 Task: Create a rule from the Recommended list, Task Added to this Project -> add SubTasks in the project BroaderVisionary with SubTasks Gather and Analyse Requirements , Design and Implement Solution , System Test and UAT , Release to Production / Go Live
Action: Mouse moved to (629, 330)
Screenshot: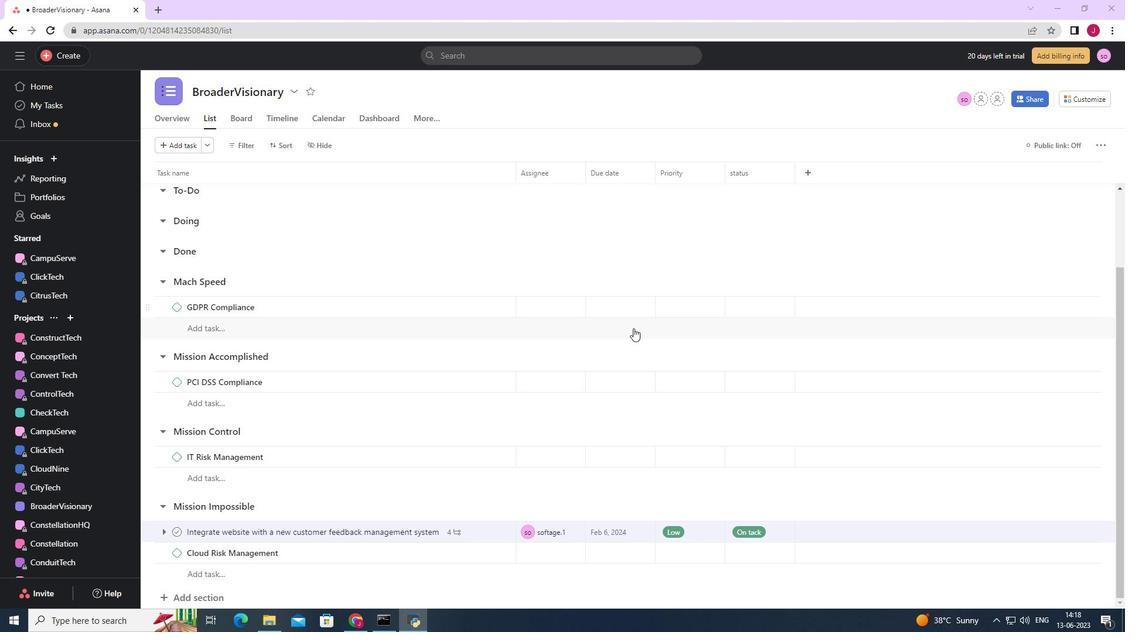 
Action: Mouse scrolled (629, 329) with delta (0, 0)
Screenshot: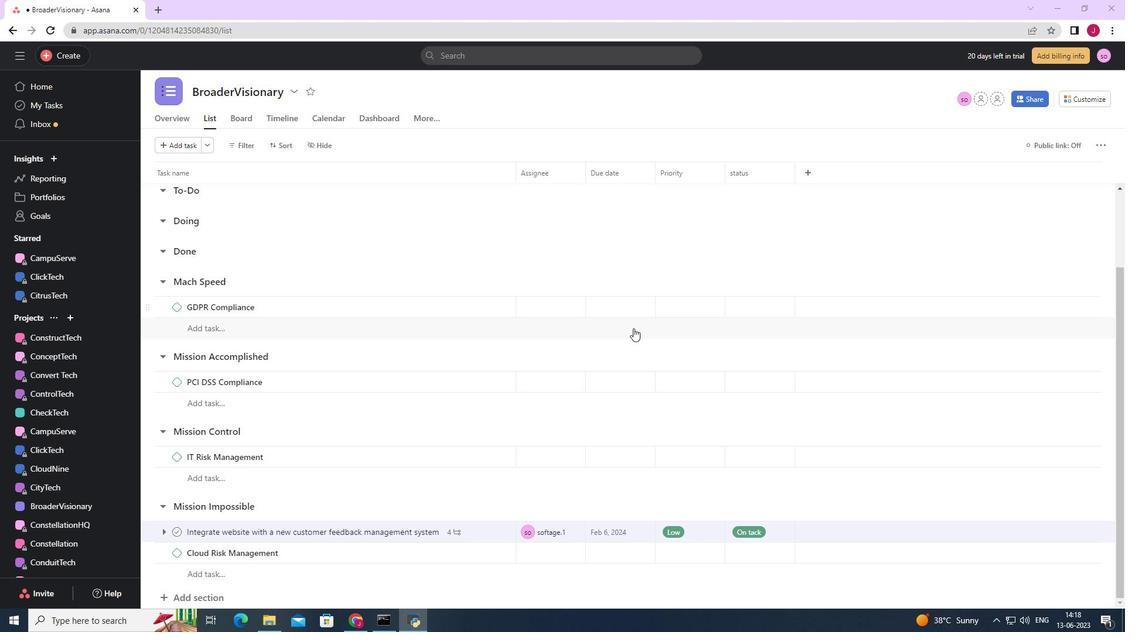 
Action: Mouse scrolled (629, 329) with delta (0, 0)
Screenshot: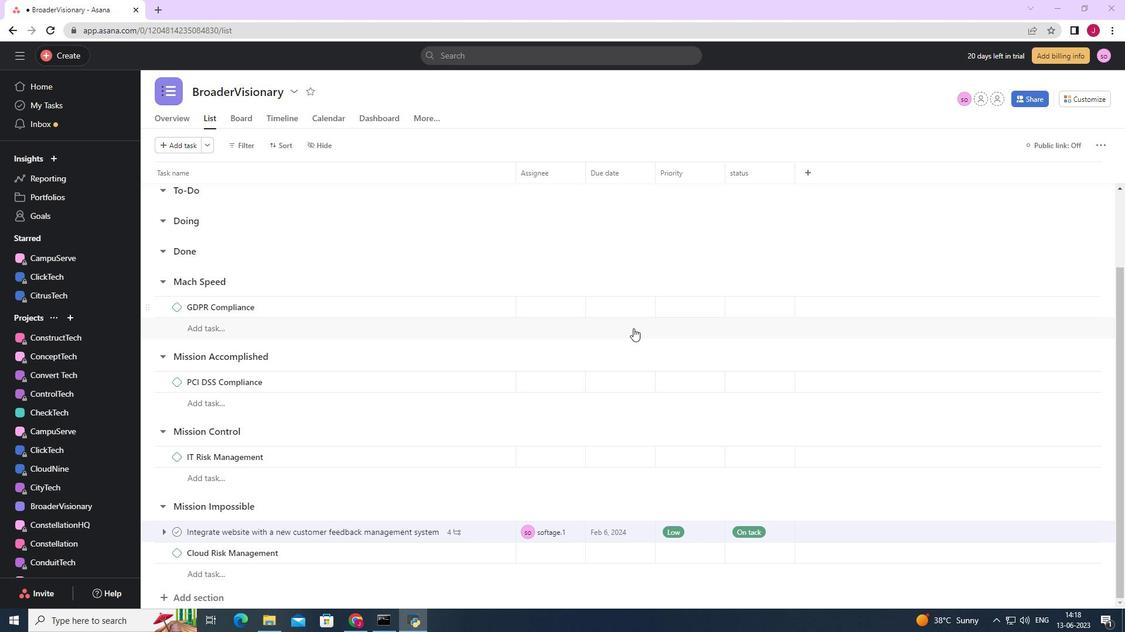 
Action: Mouse scrolled (629, 329) with delta (0, 0)
Screenshot: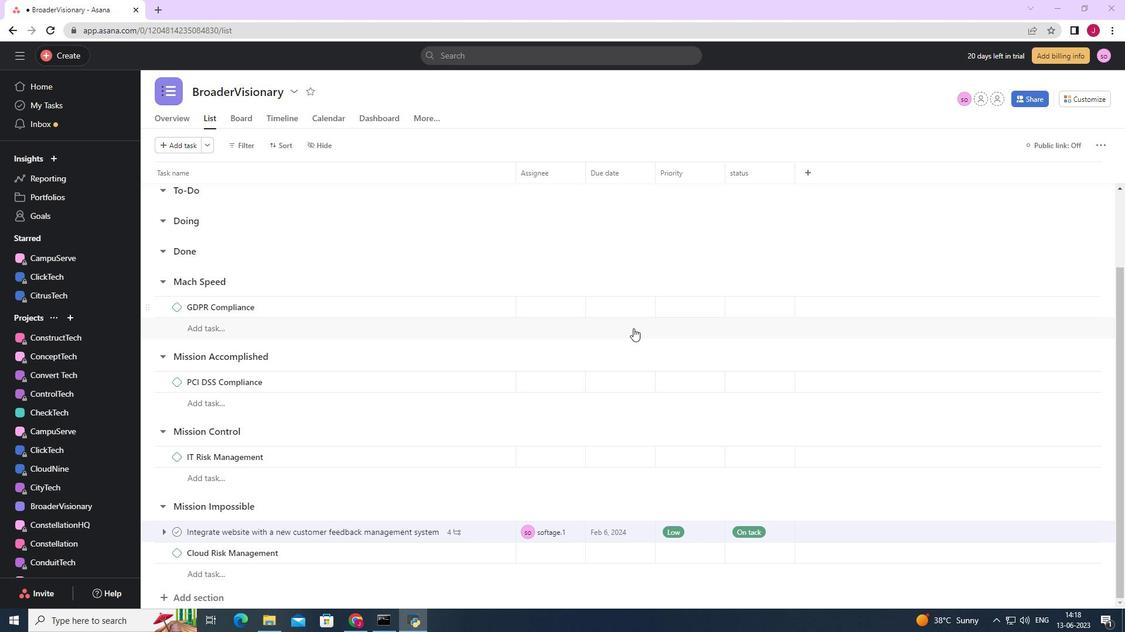 
Action: Mouse moved to (624, 336)
Screenshot: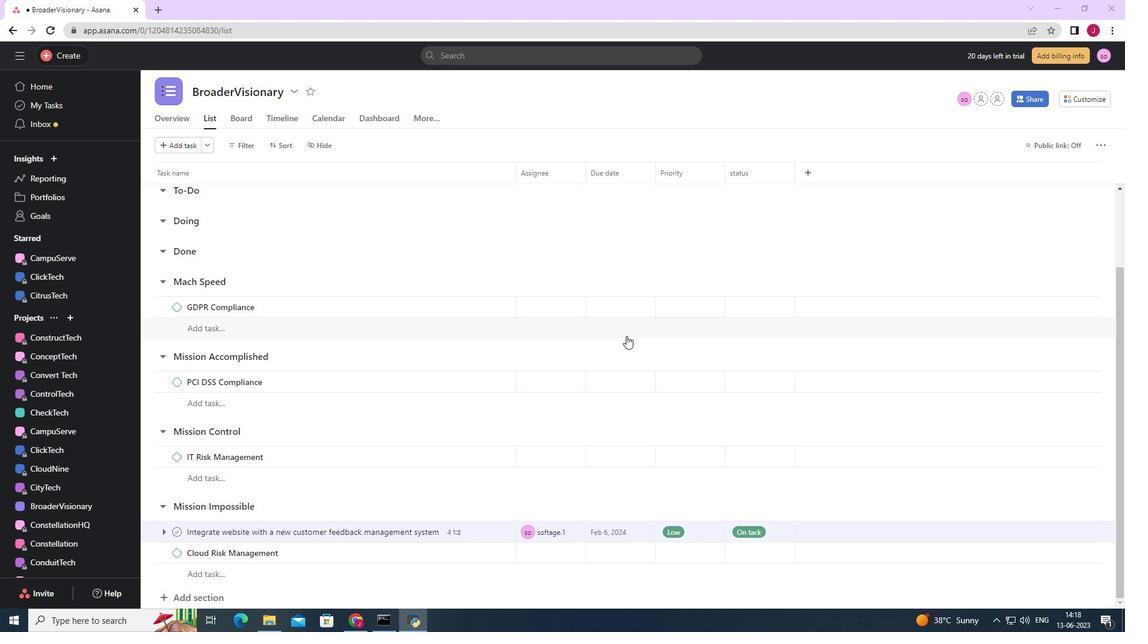 
Action: Mouse scrolled (624, 337) with delta (0, 0)
Screenshot: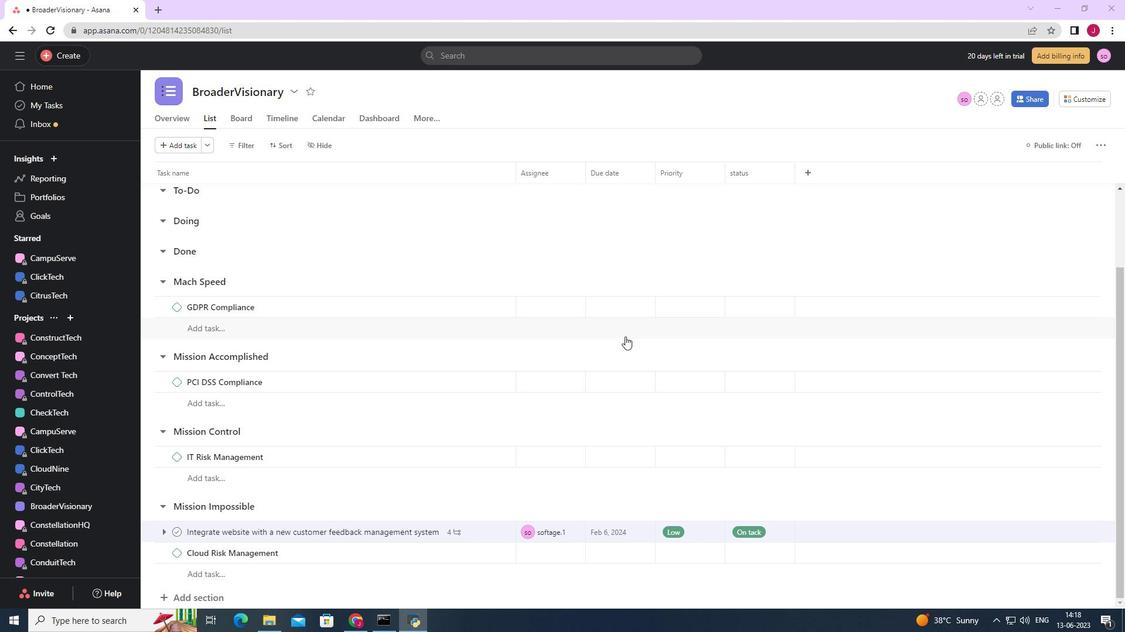
Action: Mouse scrolled (624, 337) with delta (0, 0)
Screenshot: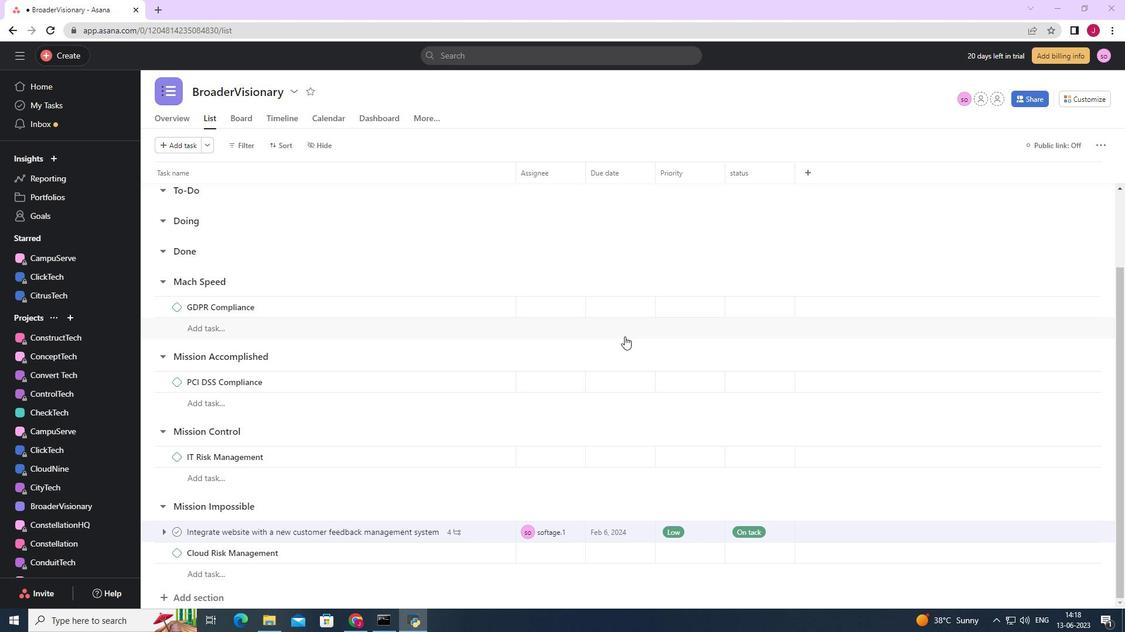 
Action: Mouse scrolled (624, 337) with delta (0, 0)
Screenshot: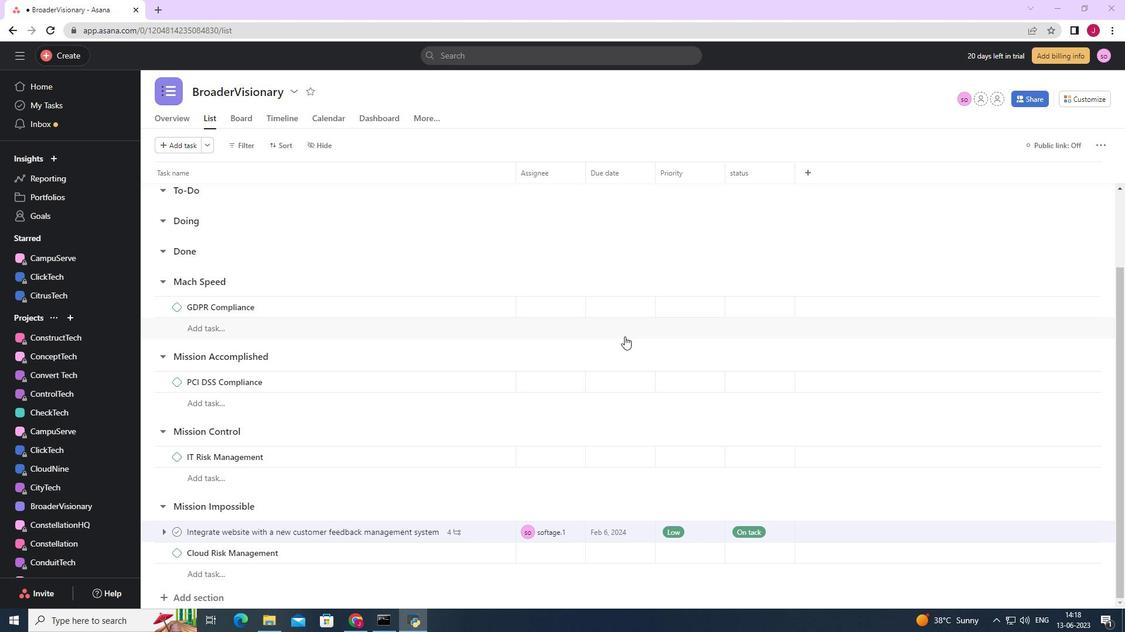 
Action: Mouse moved to (622, 336)
Screenshot: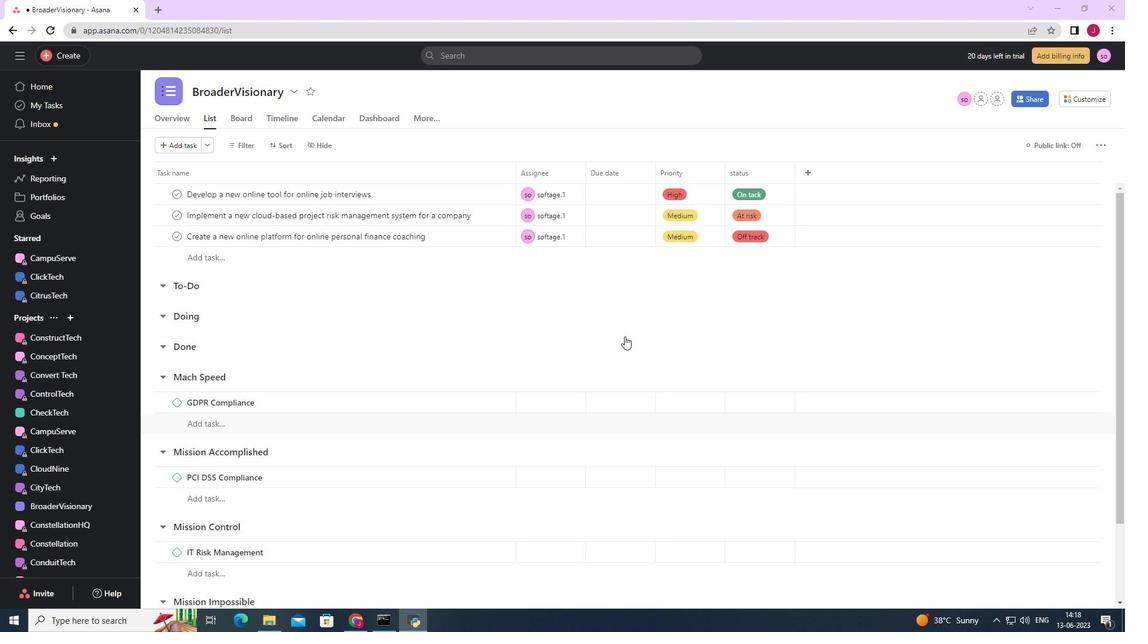
Action: Mouse scrolled (622, 336) with delta (0, 0)
Screenshot: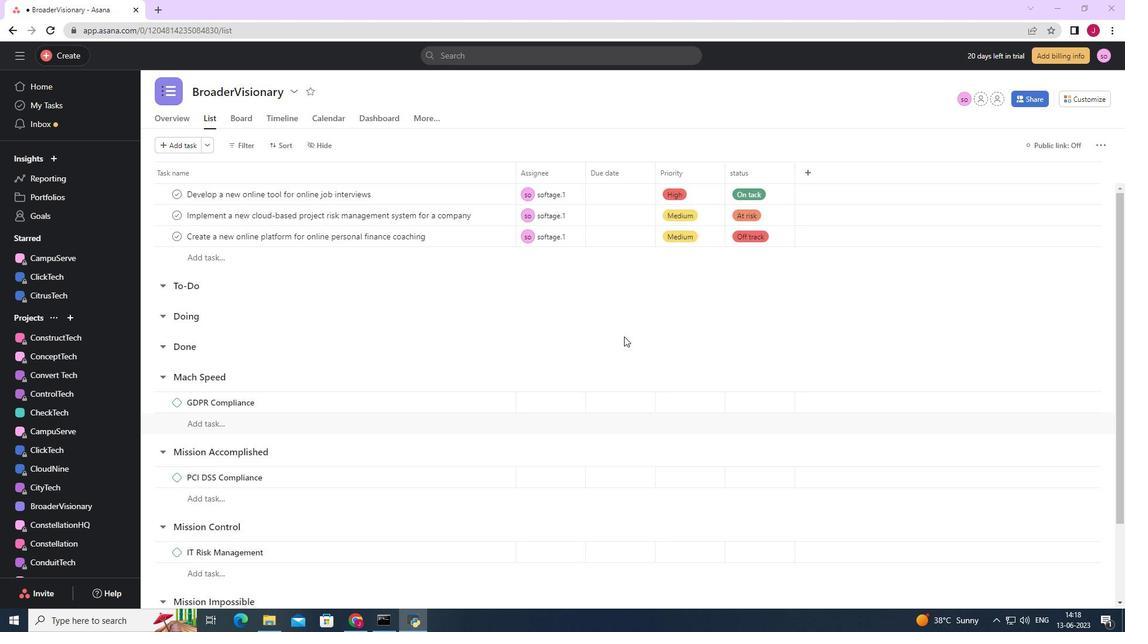 
Action: Mouse scrolled (622, 336) with delta (0, 0)
Screenshot: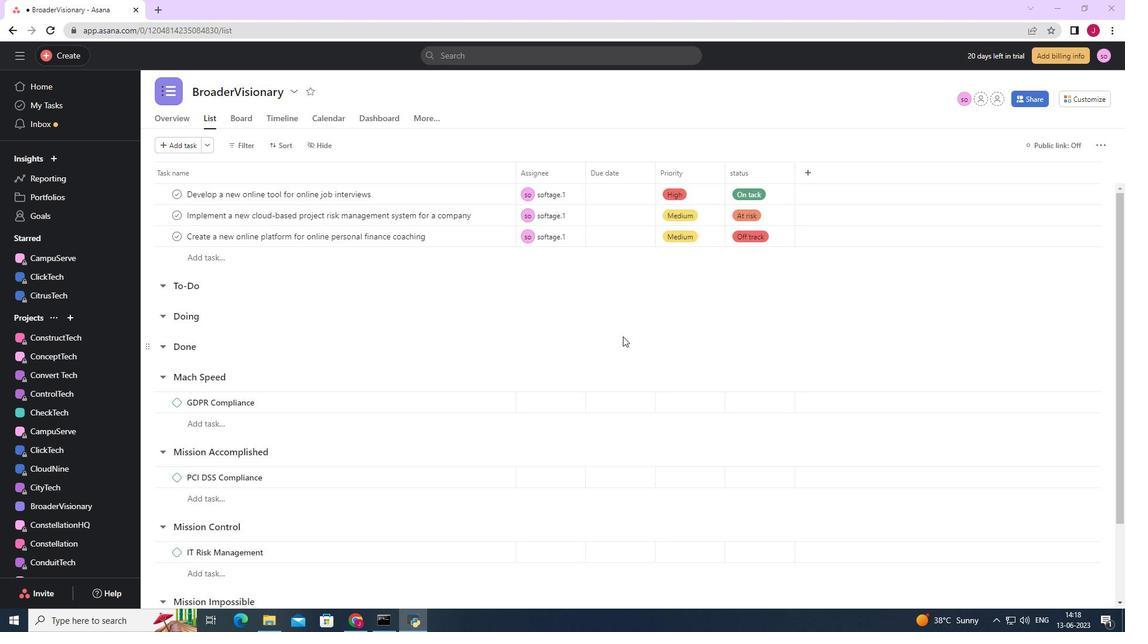 
Action: Mouse scrolled (622, 336) with delta (0, 0)
Screenshot: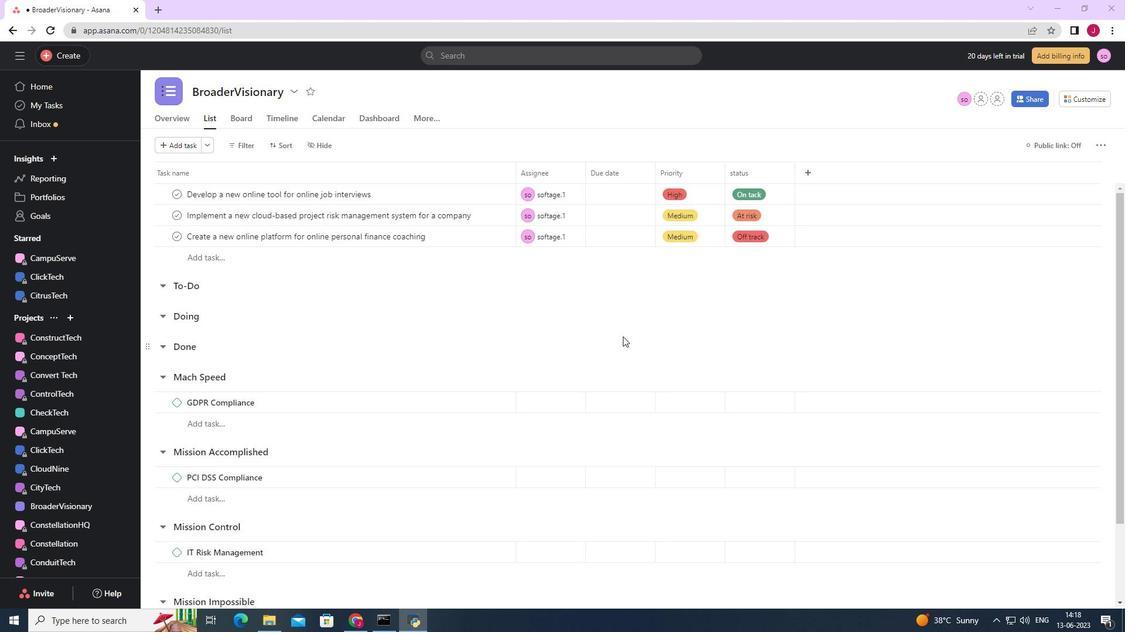 
Action: Mouse scrolled (622, 336) with delta (0, 0)
Screenshot: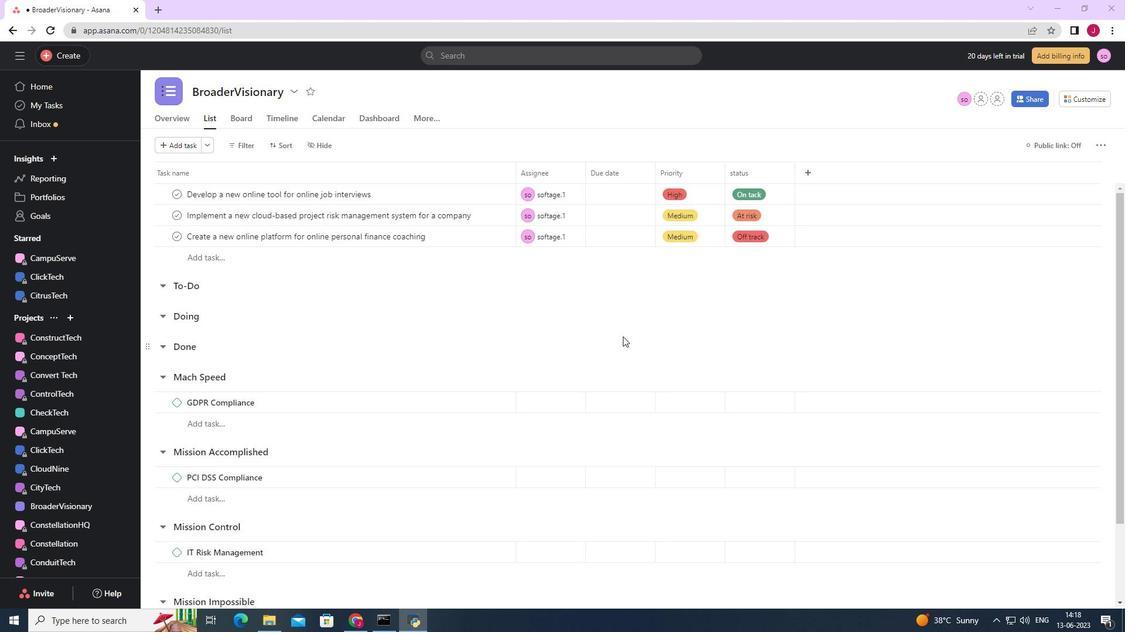 
Action: Mouse moved to (1089, 98)
Screenshot: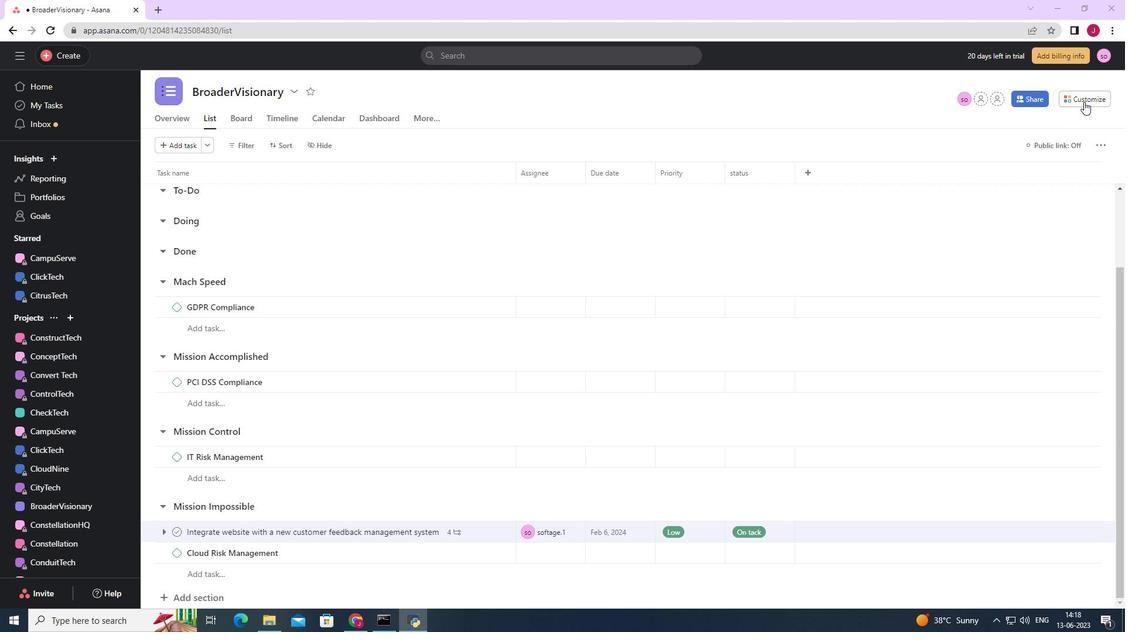 
Action: Mouse pressed left at (1089, 98)
Screenshot: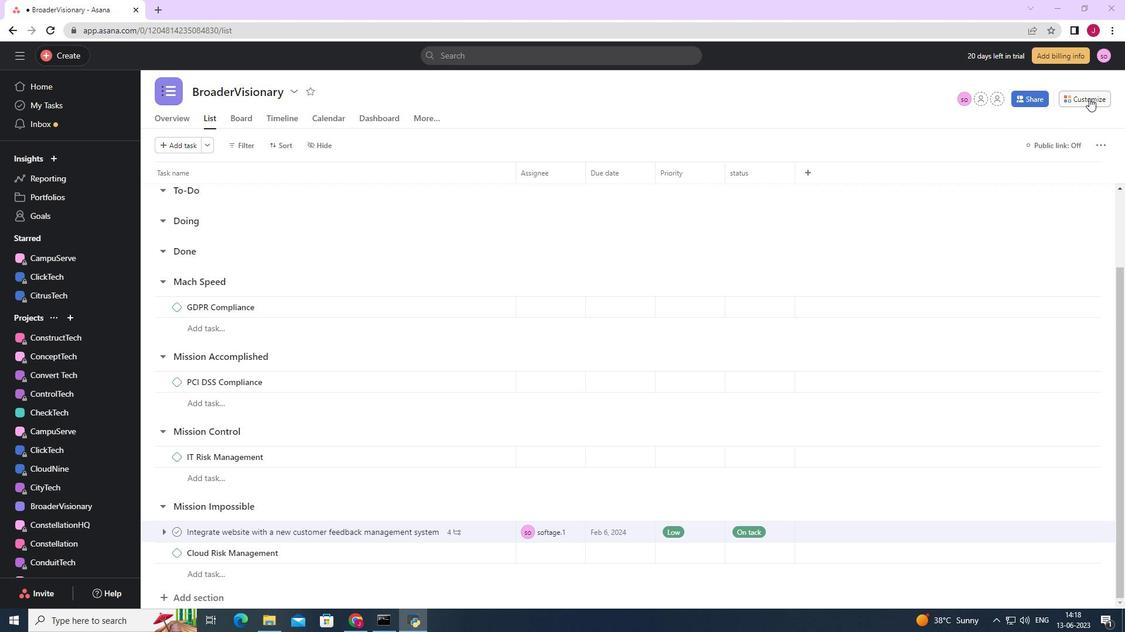 
Action: Mouse moved to (883, 256)
Screenshot: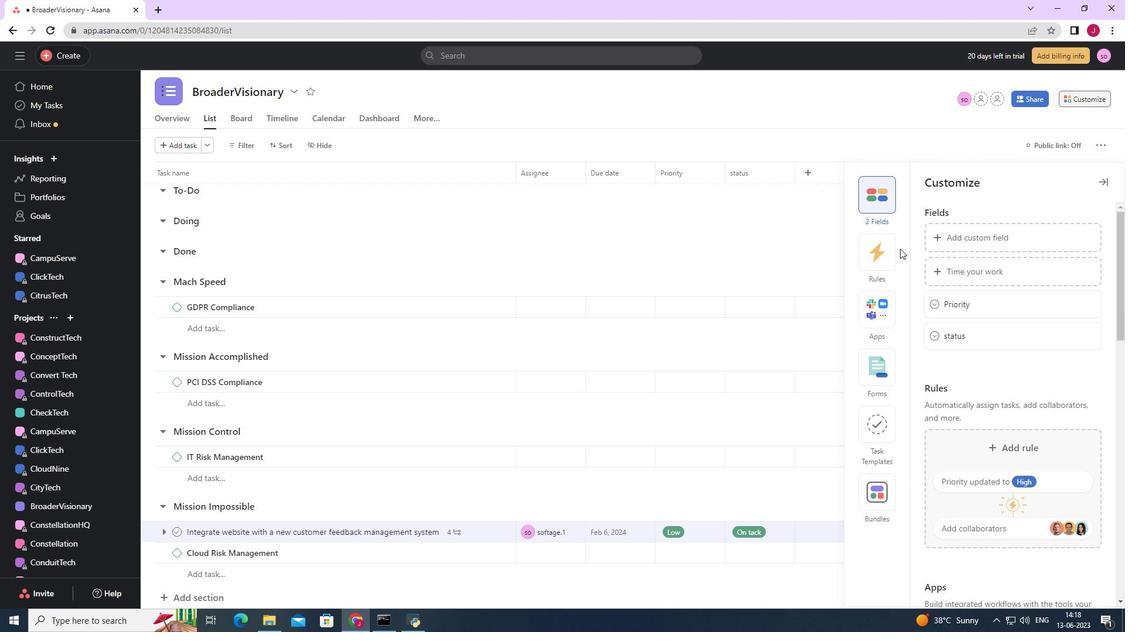 
Action: Mouse pressed left at (883, 256)
Screenshot: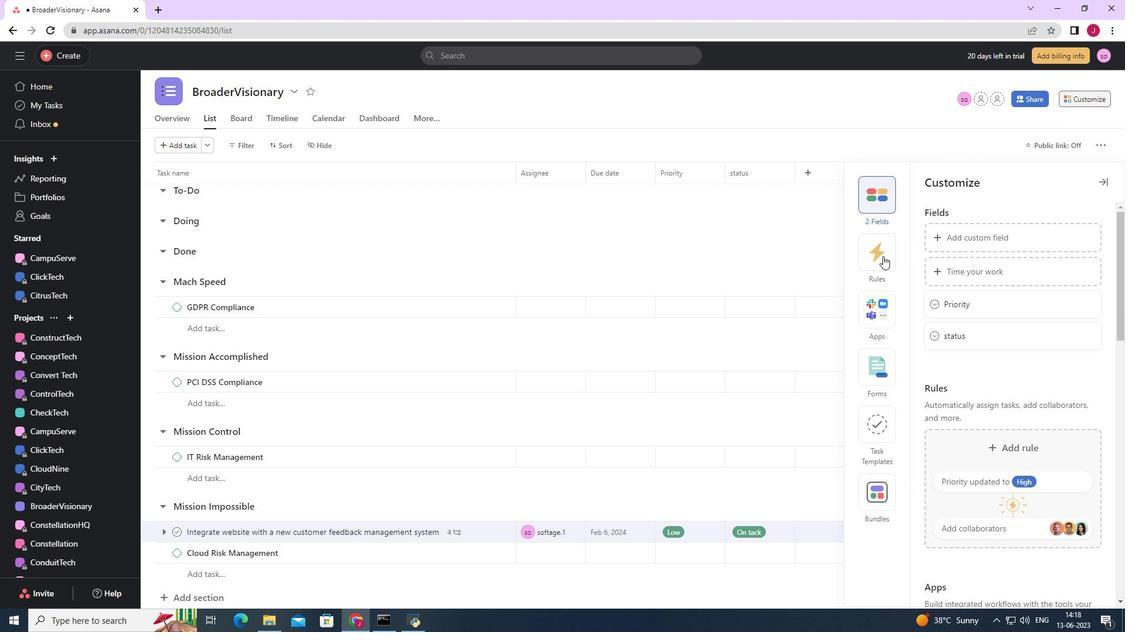 
Action: Mouse moved to (980, 261)
Screenshot: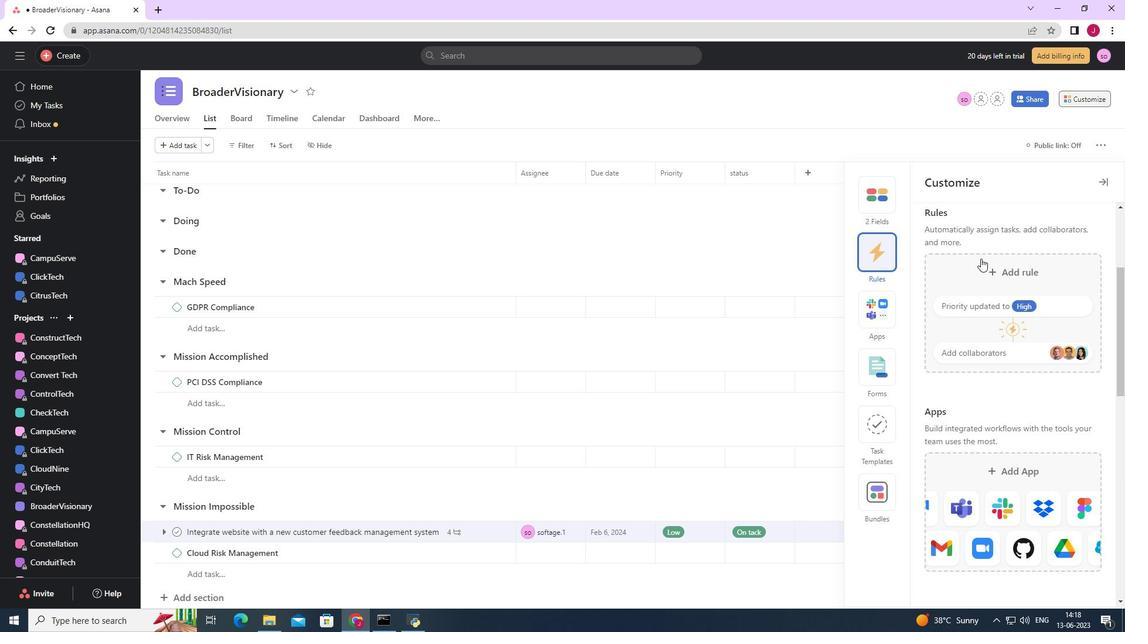 
Action: Mouse pressed left at (980, 261)
Screenshot: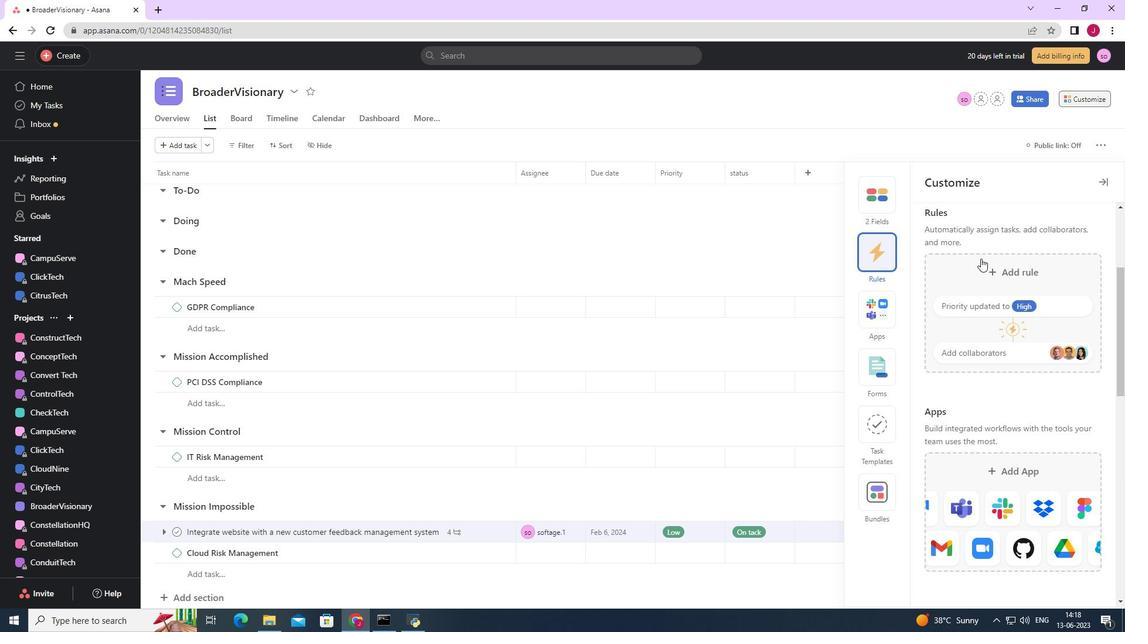 
Action: Mouse moved to (446, 178)
Screenshot: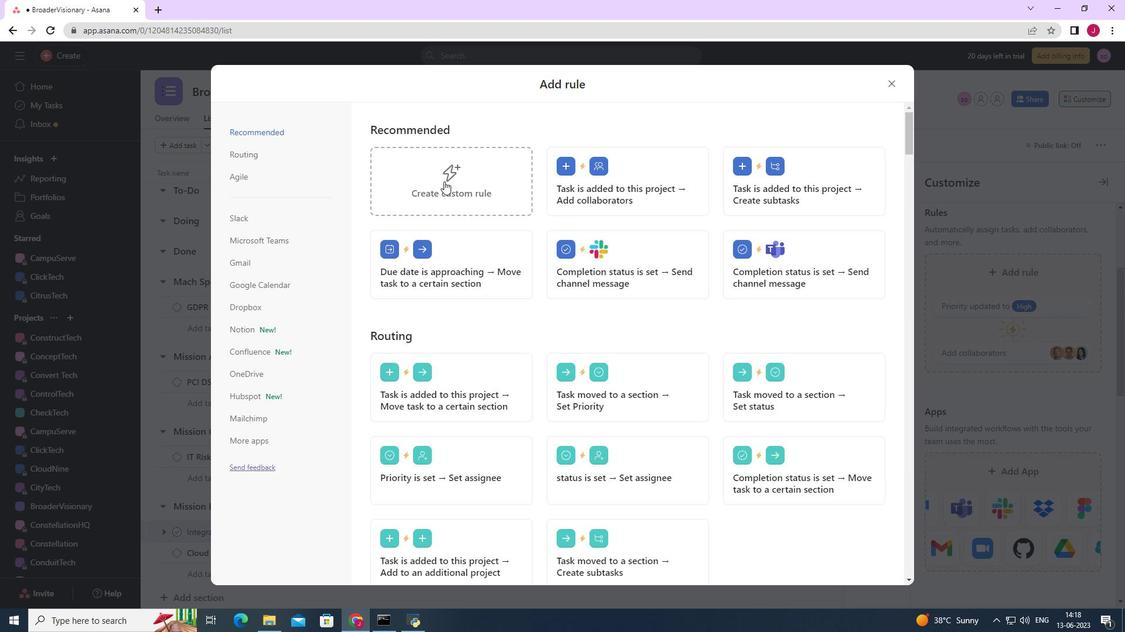
Action: Mouse pressed left at (446, 178)
Screenshot: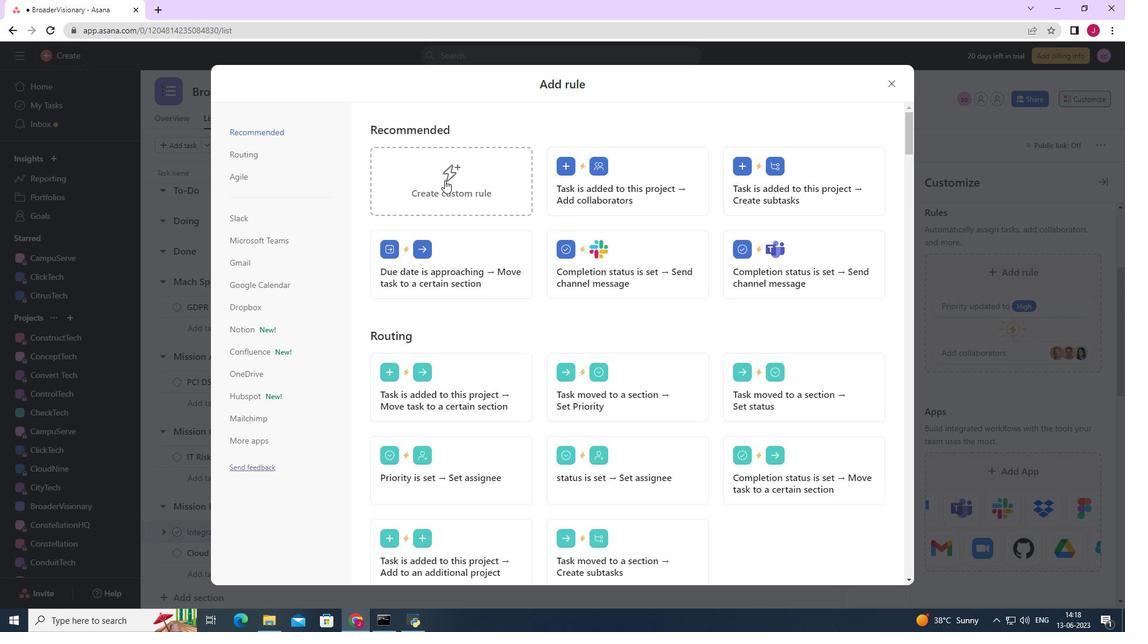 
Action: Mouse moved to (514, 308)
Screenshot: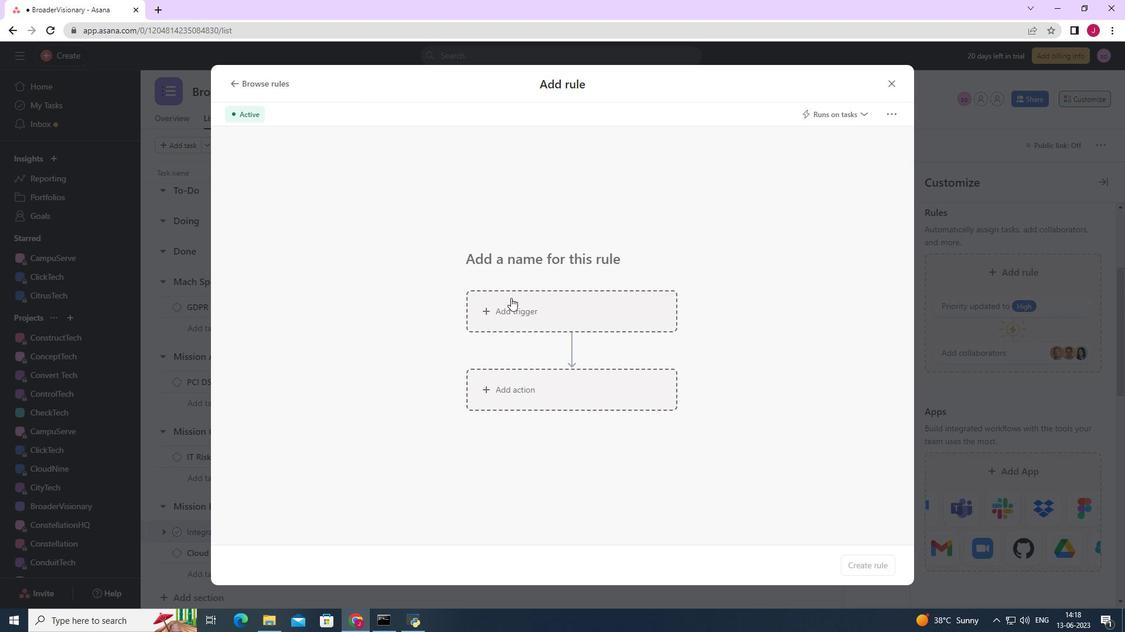 
Action: Mouse pressed left at (514, 308)
Screenshot: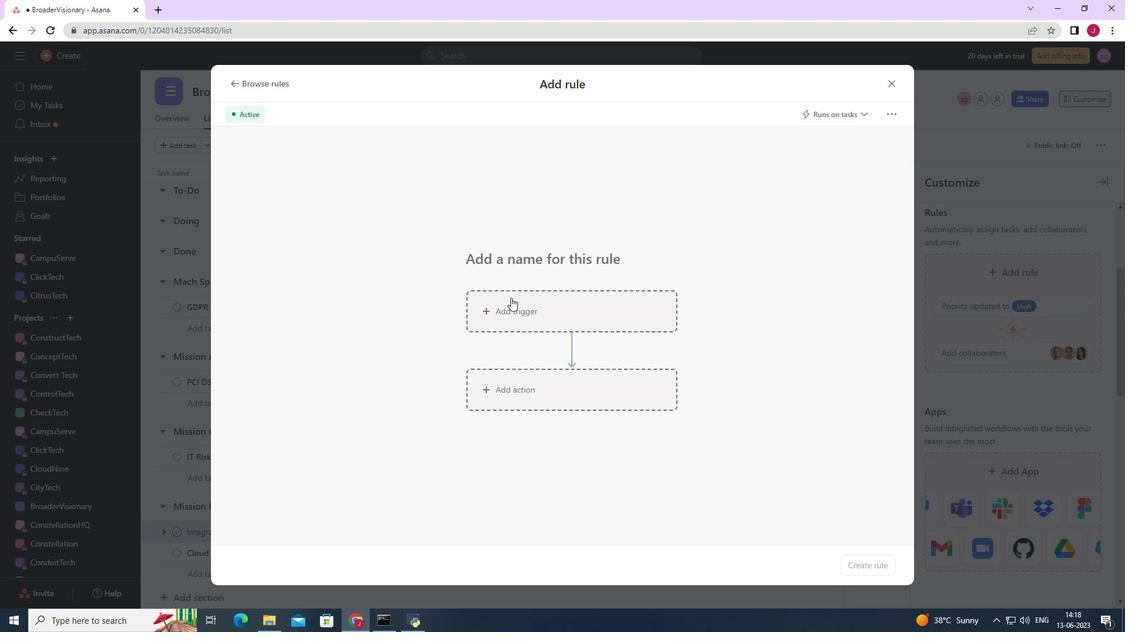 
Action: Mouse moved to (486, 389)
Screenshot: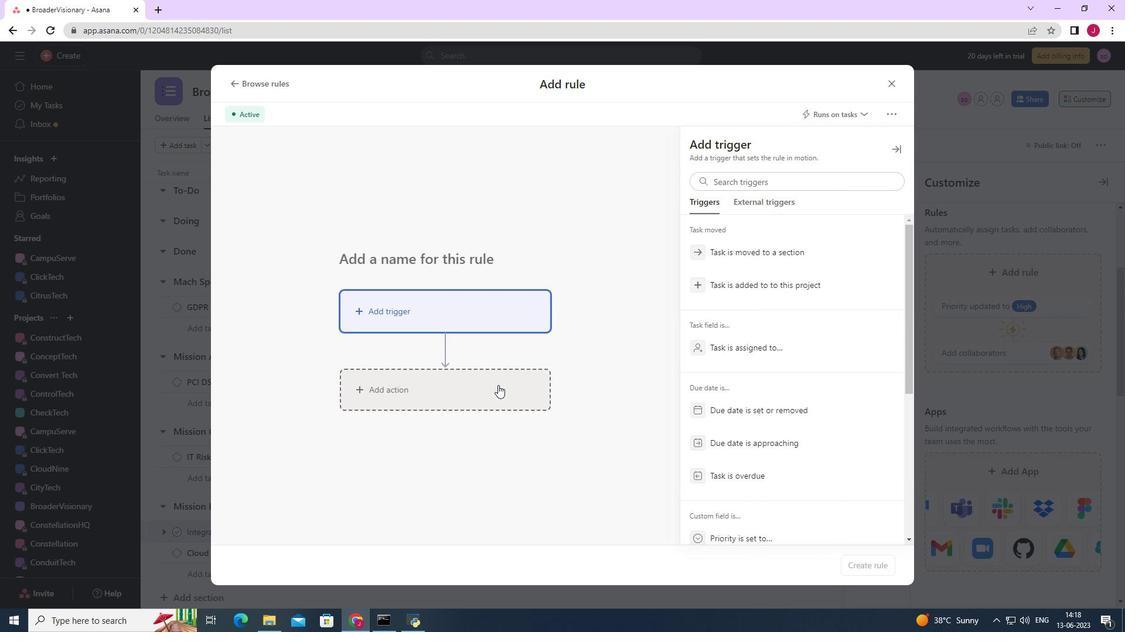 
Action: Mouse pressed left at (486, 389)
Screenshot: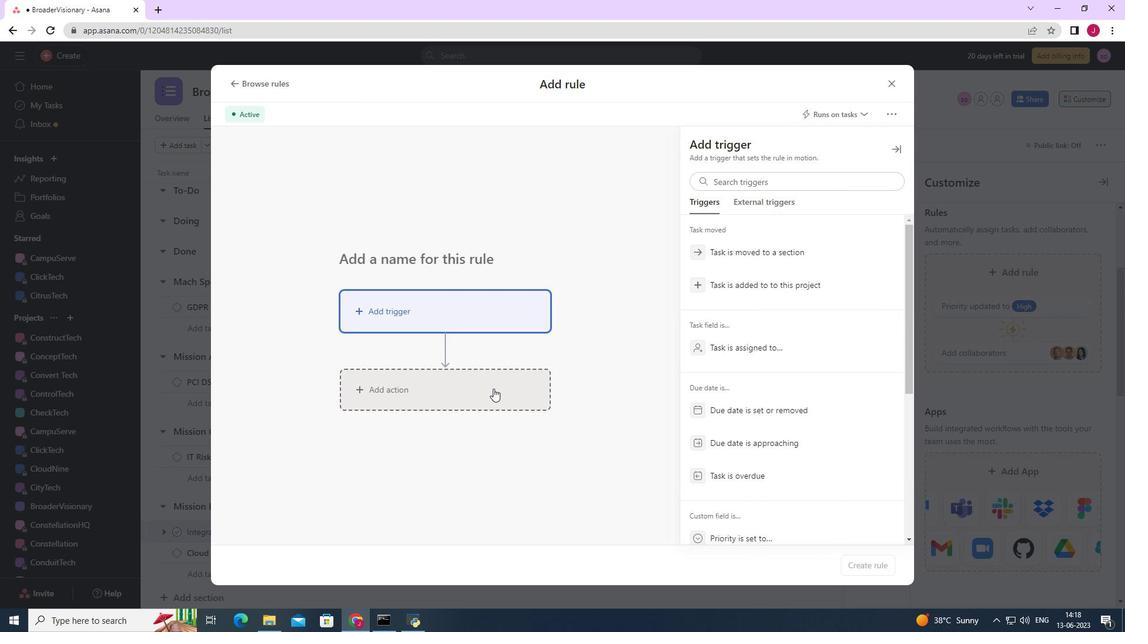 
Action: Mouse moved to (750, 271)
Screenshot: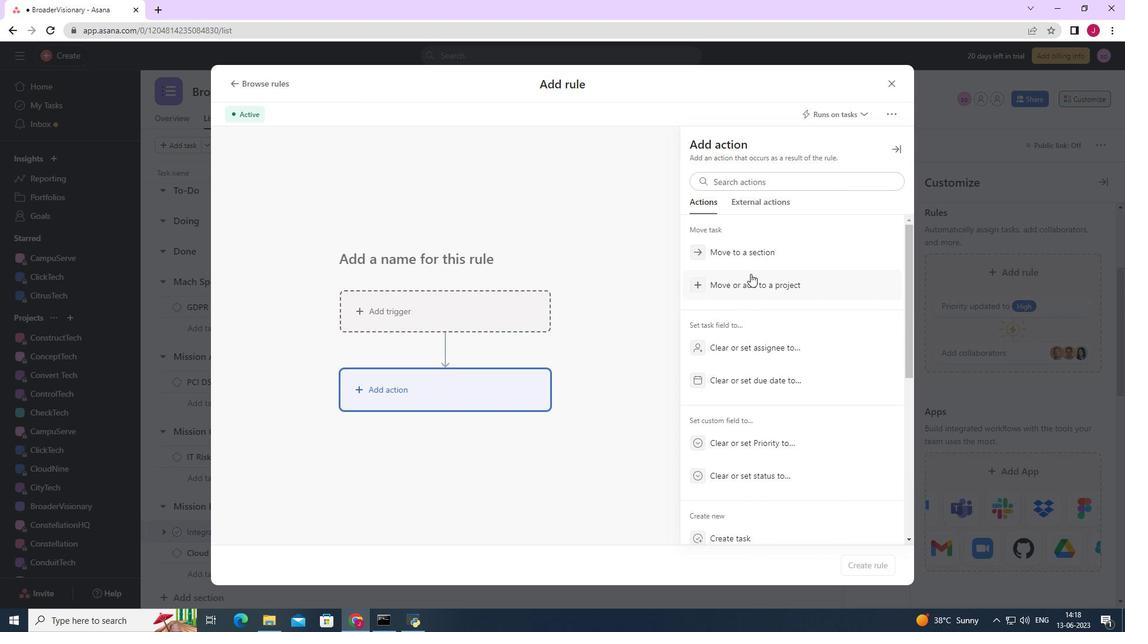 
Action: Mouse scrolled (750, 271) with delta (0, 0)
Screenshot: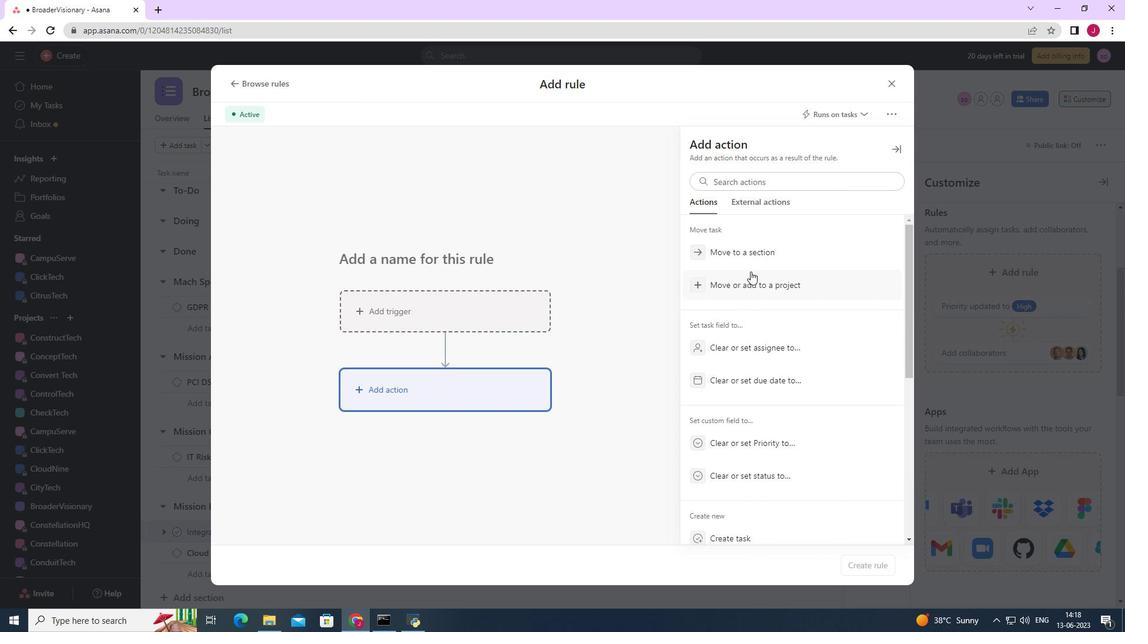 
Action: Mouse scrolled (750, 271) with delta (0, 0)
Screenshot: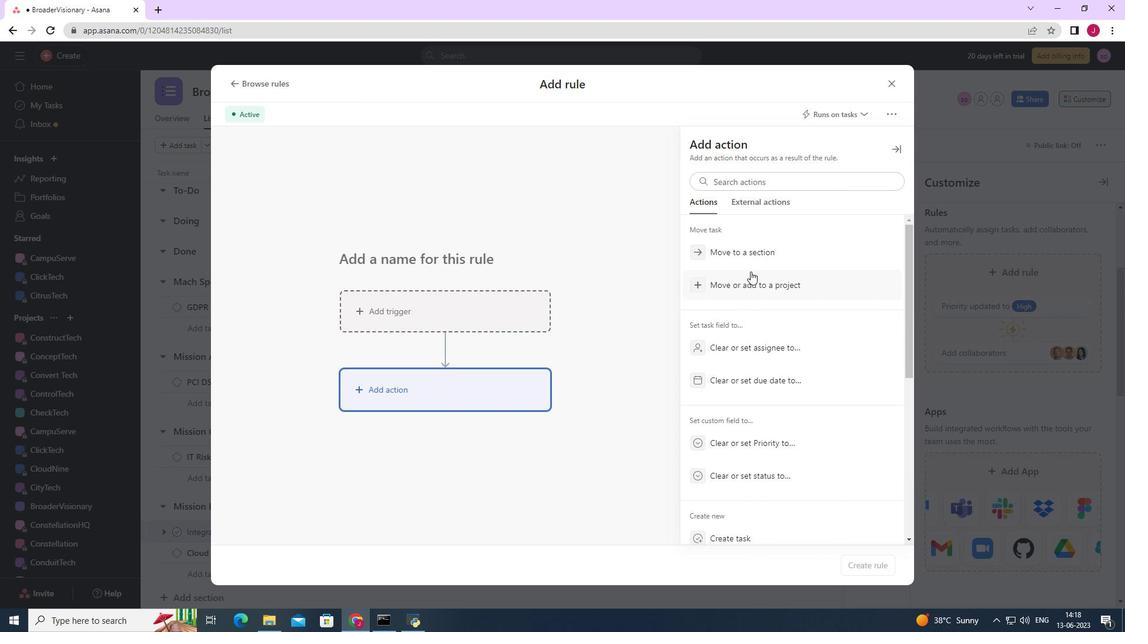 
Action: Mouse scrolled (750, 271) with delta (0, 0)
Screenshot: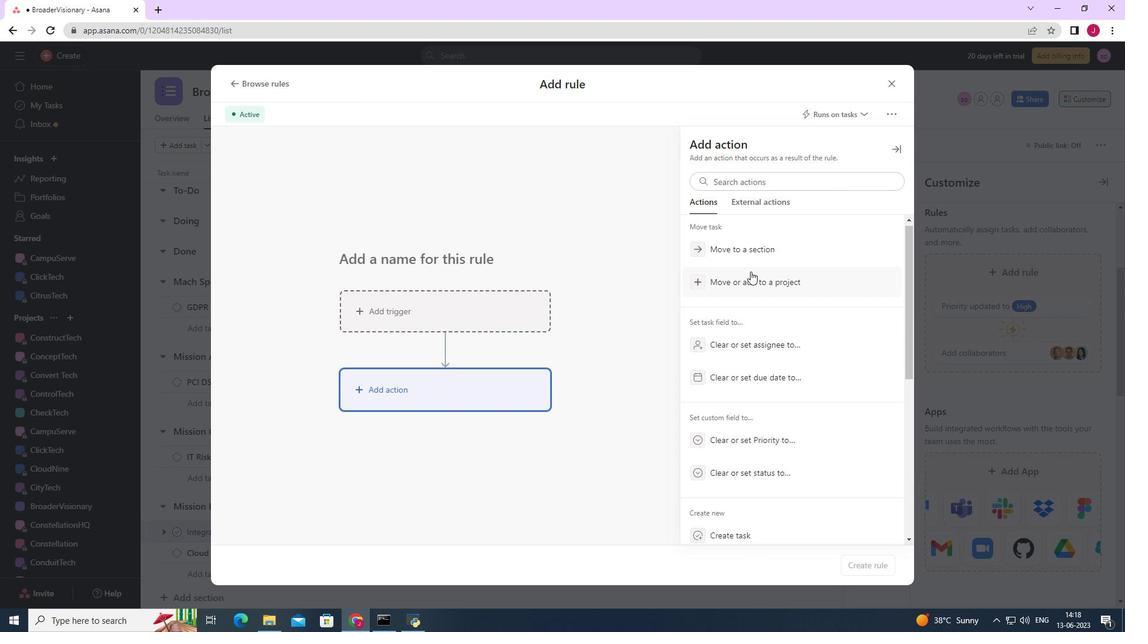 
Action: Mouse moved to (711, 372)
Screenshot: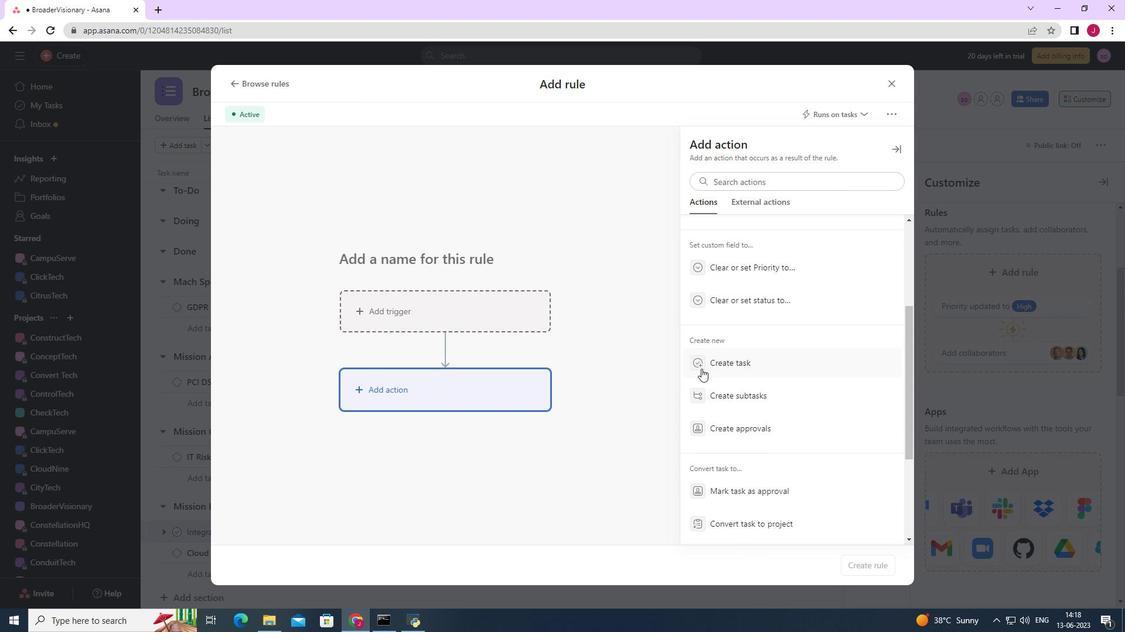 
Action: Mouse scrolled (711, 371) with delta (0, 0)
Screenshot: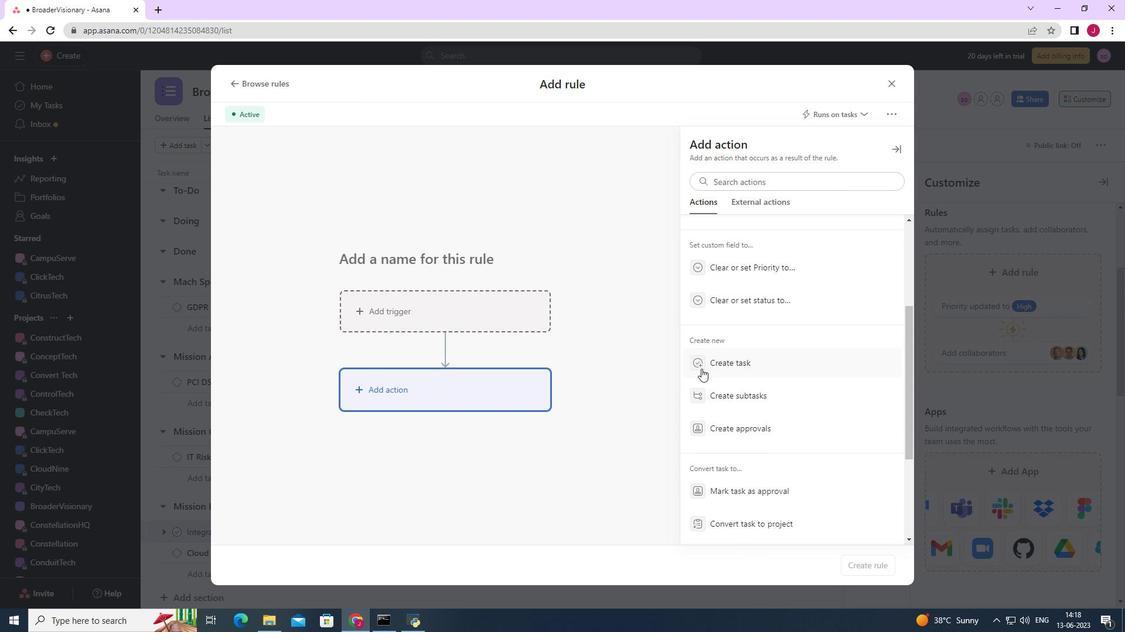 
Action: Mouse moved to (741, 340)
Screenshot: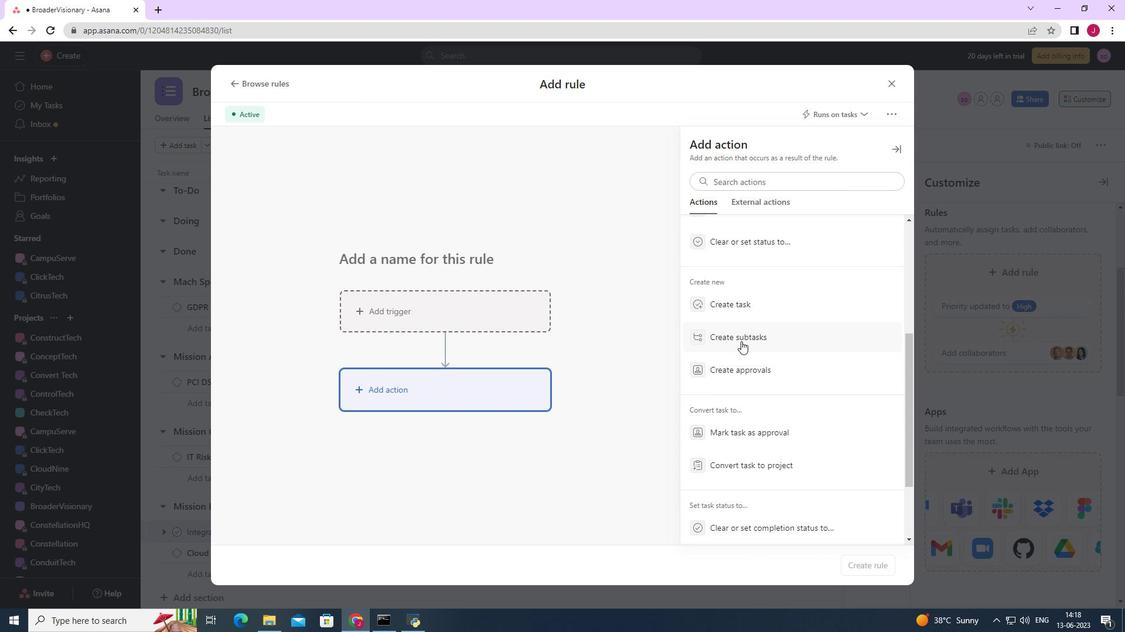 
Action: Mouse pressed left at (741, 340)
Screenshot: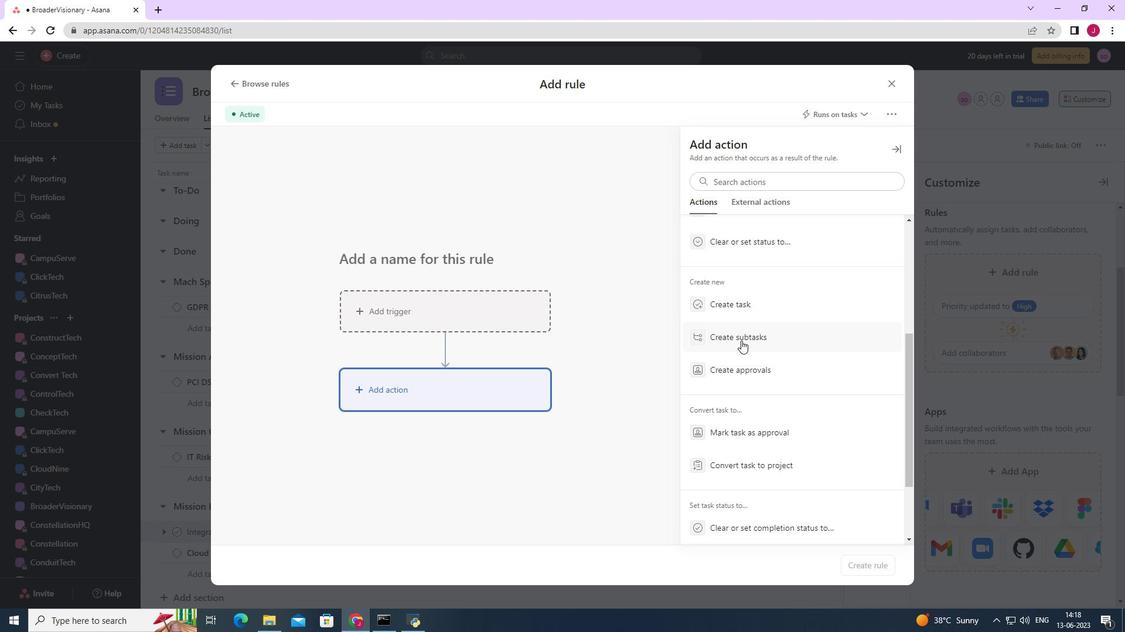 
Action: Mouse moved to (748, 188)
Screenshot: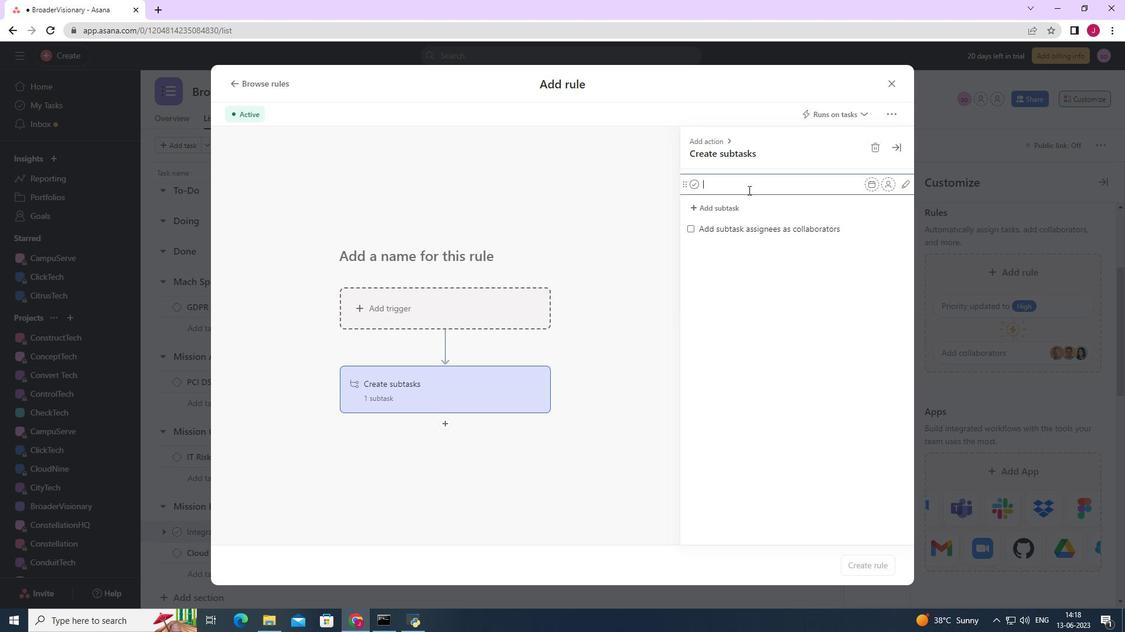 
Action: Mouse pressed left at (748, 188)
Screenshot: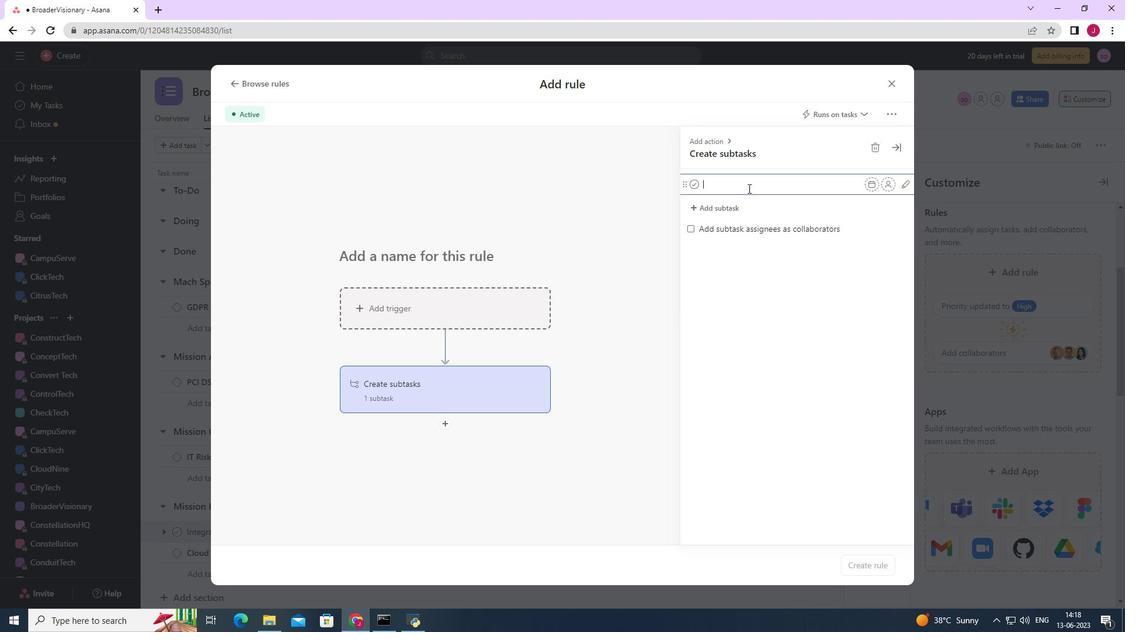 
Action: Key pressed <Key.caps_lock>G<Key.caps_lock>ah<Key.backspace>ther<Key.space>and<Key.space><Key.caps_lock>A<Key.caps_lock>nalyse<Key.space><Key.caps_lock>R<Key.caps_lock>equiremenyts<Key.enter>
Screenshot: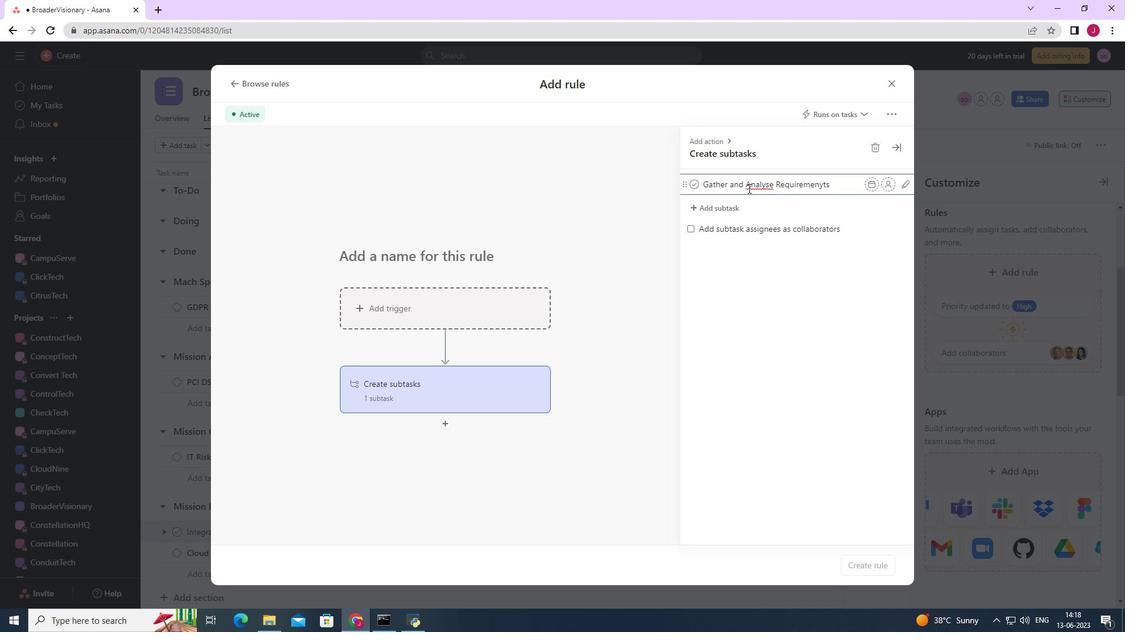 
Action: Mouse moved to (840, 188)
Screenshot: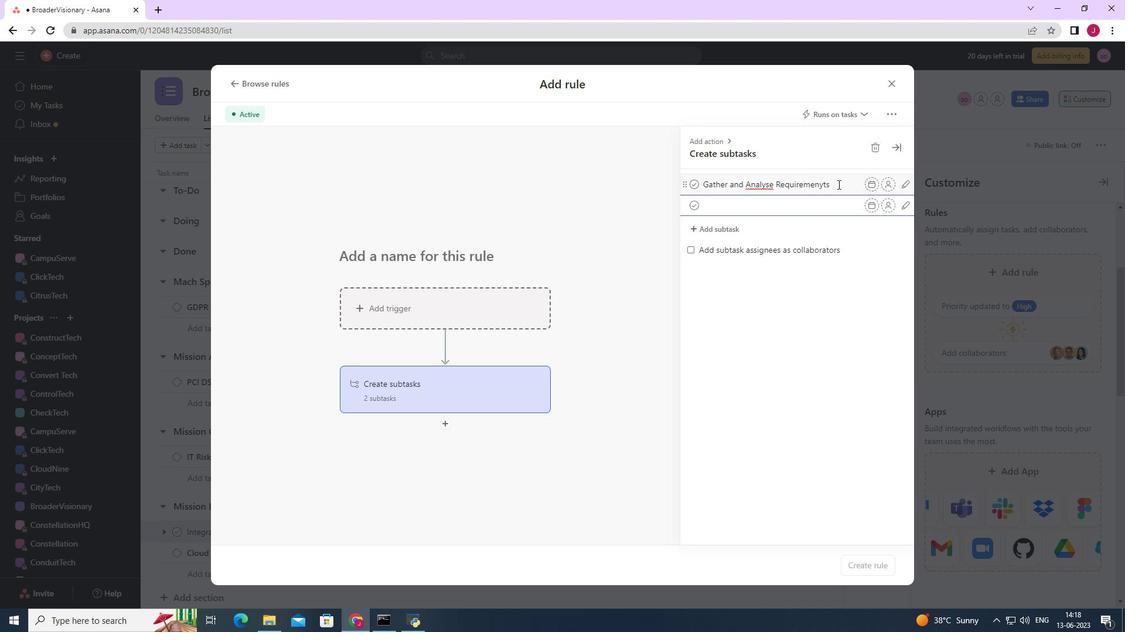 
Action: Mouse pressed left at (840, 187)
Screenshot: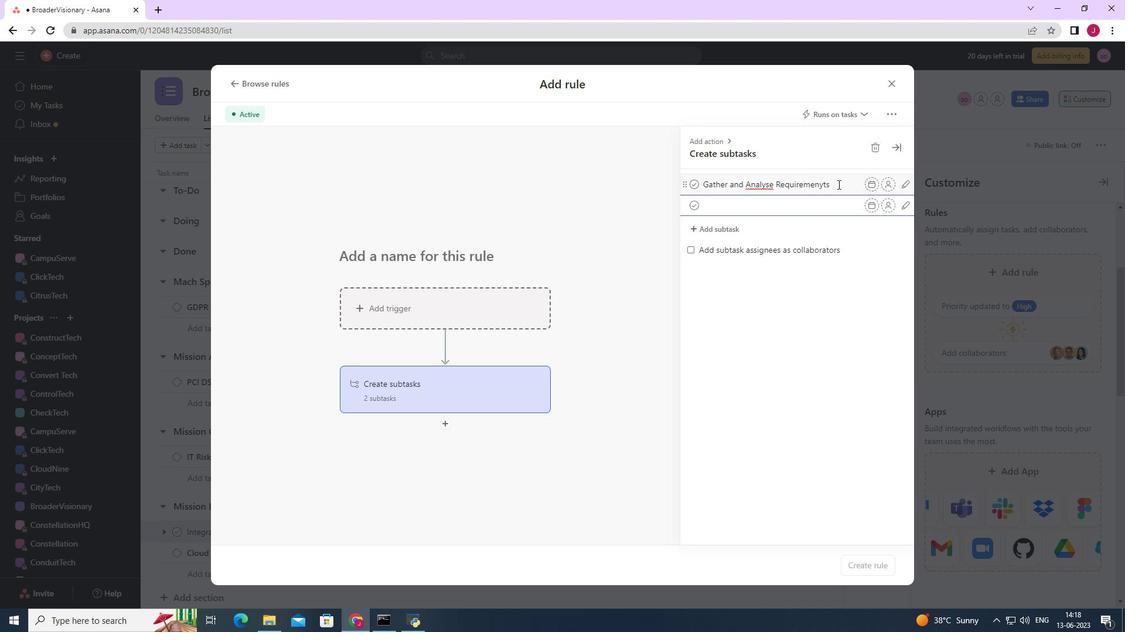 
Action: Mouse moved to (839, 188)
Screenshot: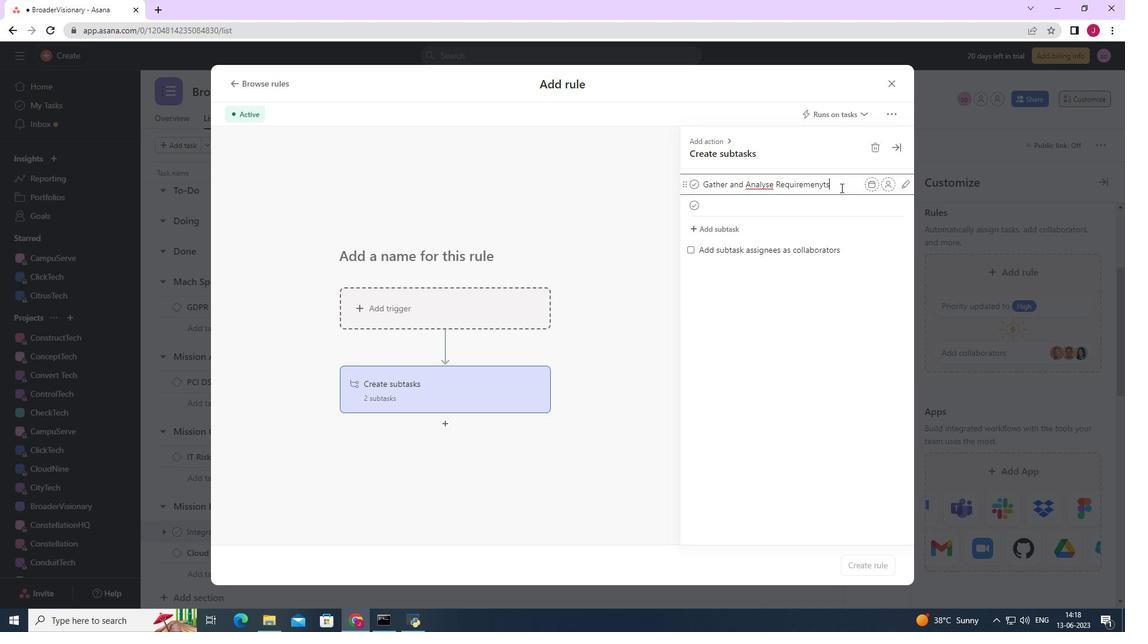 
Action: Key pressed <Key.backspace><Key.backspace><Key.backspace>ts<Key.enter><Key.caps_lock>D<Key.caps_lock>esigna<Key.space><Key.backspace><Key.backspace><Key.space>and<Key.space><Key.caps_lock>I<Key.caps_lock>mplement<Key.space><Key.caps_lock>S<Key.caps_lock>olution<Key.enter><Key.caps_lock>S<Key.caps_lock>ystem<Key.space>t<Key.backspace><Key.caps_lock>T<Key.caps_lock>est<Key.space>and<Key.space><Key.caps_lock>UAT<Key.enter><Key.caps_lock>r<Key.caps_lock>ELEASE<Key.backspace><Key.backspace><Key.backspace><Key.backspace><Key.backspace><Key.backspace><Key.backspace>R<Key.caps_lock>elease<Key.space>to<Key.space>production<Key.space>/<Key.space><Key.caps_lock>G<Key.caps_lock>o<Key.space><Key.caps_lock>L<Key.caps_lock>ive
Screenshot: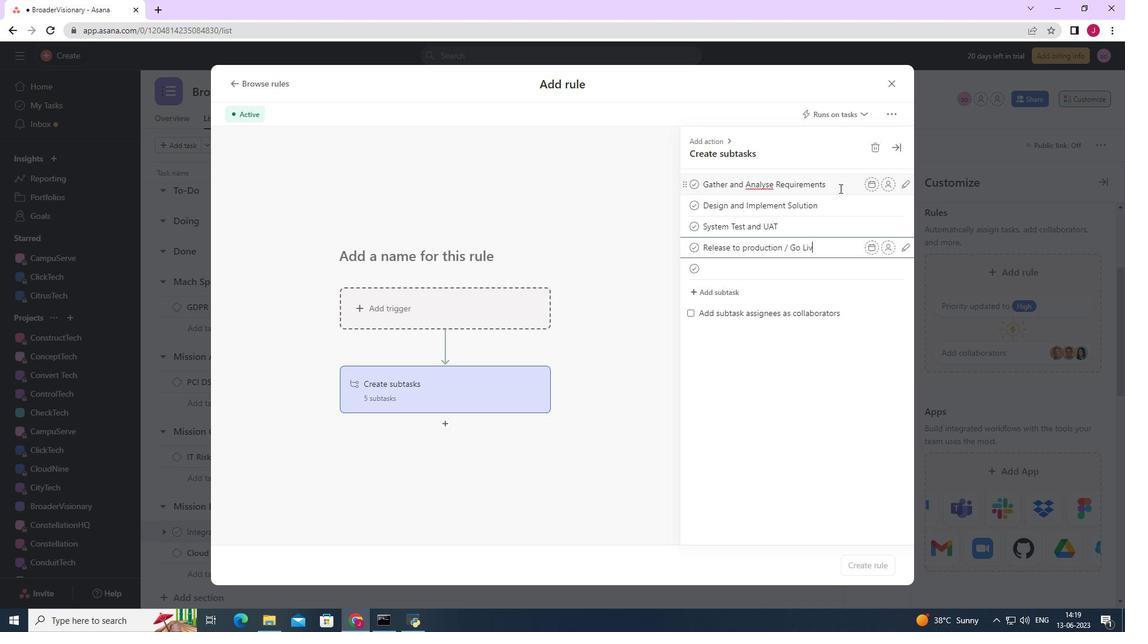 
Action: Mouse moved to (847, 216)
Screenshot: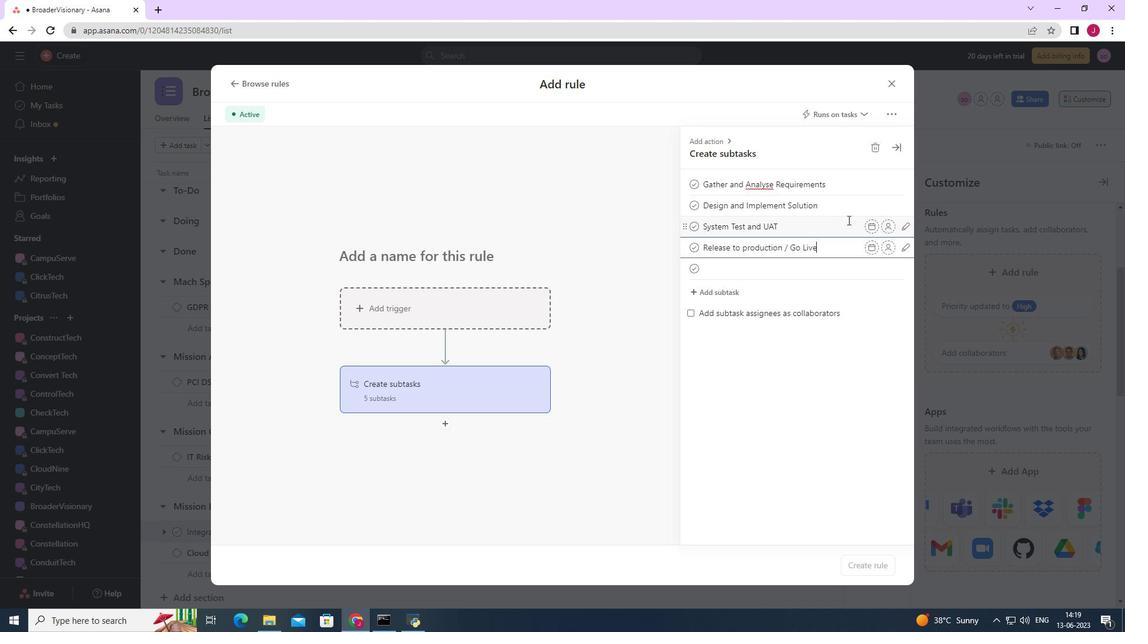 
Action: Key pressed <Key.enter>
Screenshot: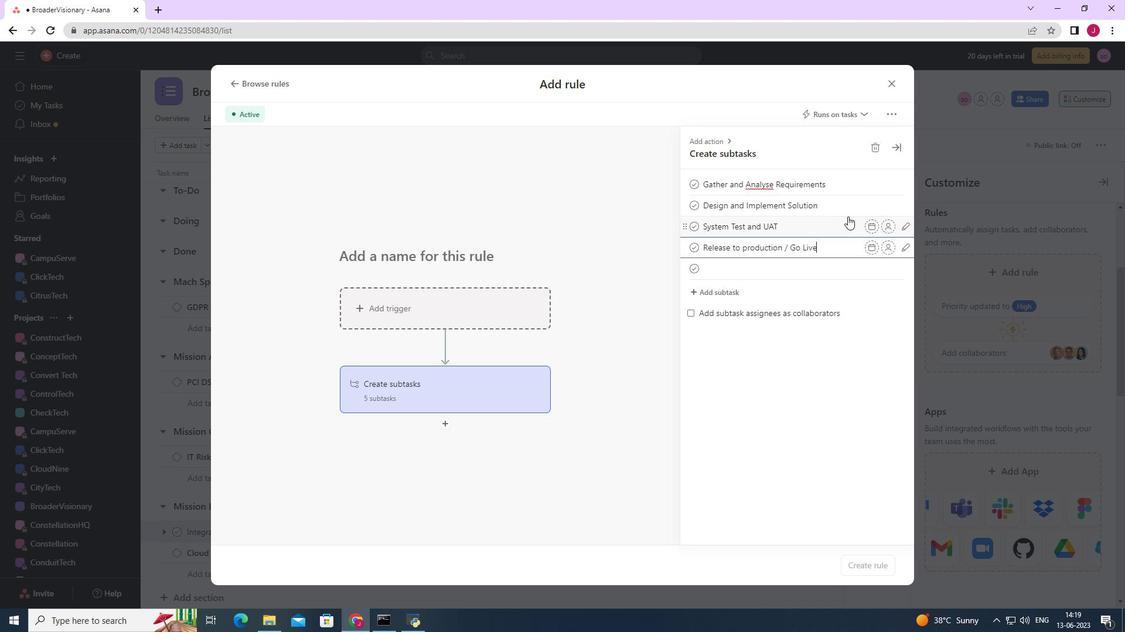 
Action: Mouse moved to (890, 85)
Screenshot: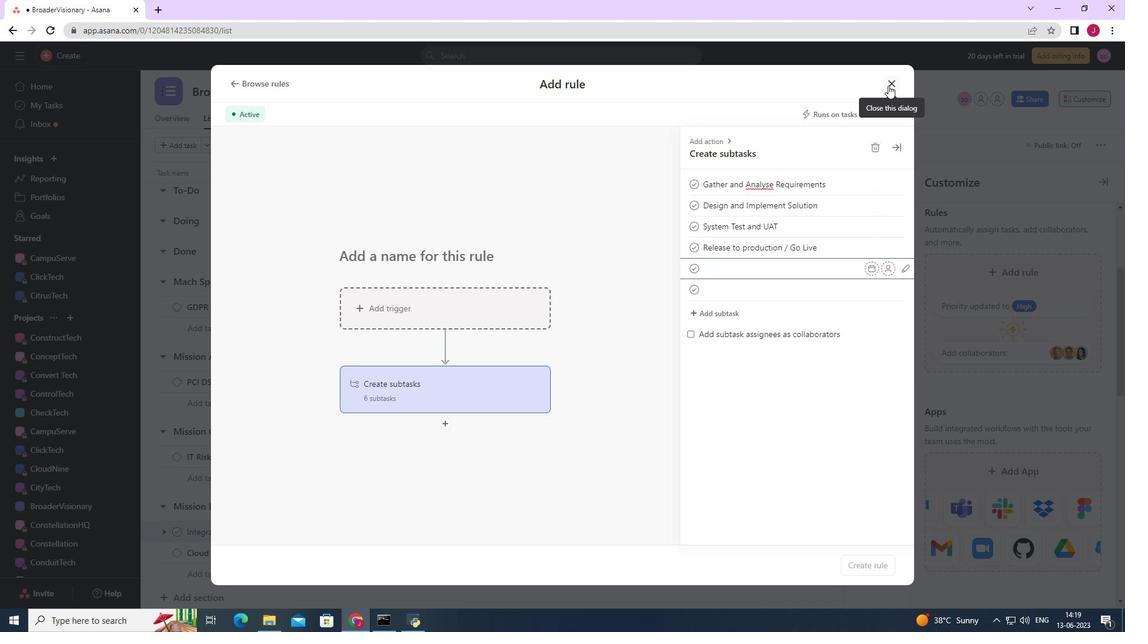 
Action: Mouse pressed left at (890, 85)
Screenshot: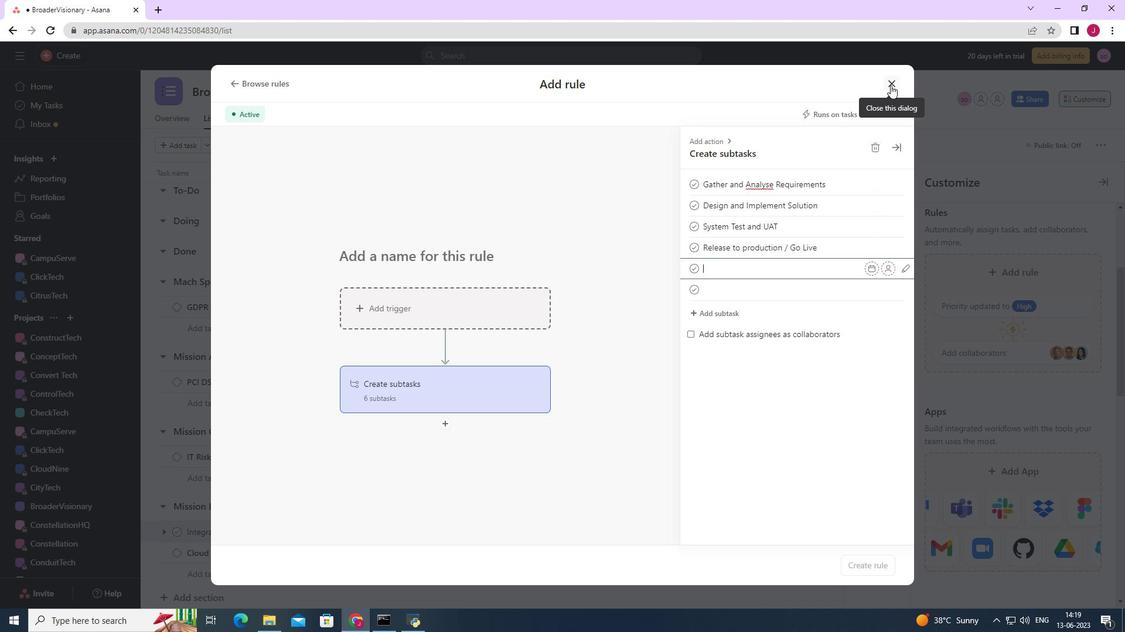 
